 Task: Set the display gamma/transfer function for Open GL video output for Windows to "Unknown gamma".
Action: Mouse moved to (105, 16)
Screenshot: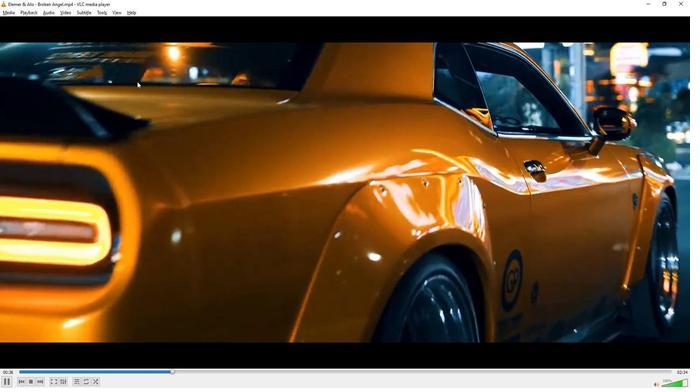 
Action: Mouse pressed left at (105, 16)
Screenshot: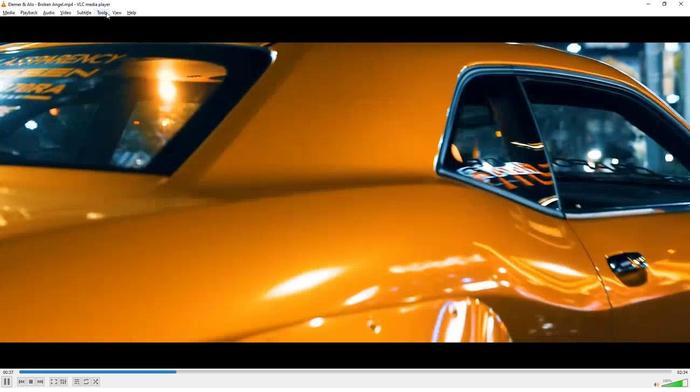 
Action: Mouse moved to (118, 98)
Screenshot: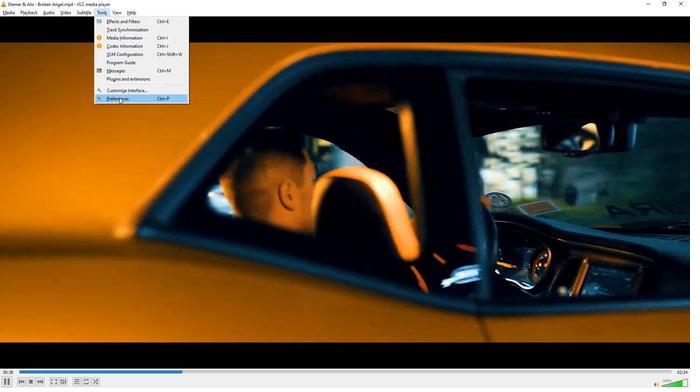 
Action: Mouse pressed left at (118, 98)
Screenshot: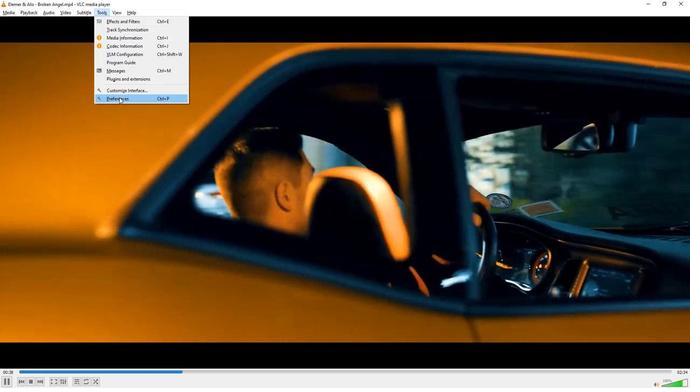 
Action: Mouse moved to (152, 303)
Screenshot: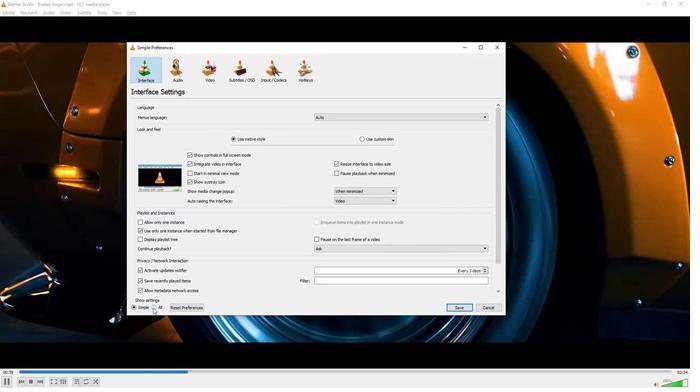 
Action: Mouse pressed left at (152, 303)
Screenshot: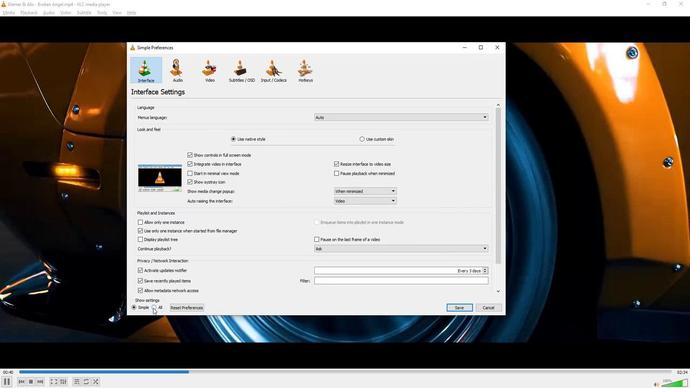 
Action: Mouse moved to (156, 260)
Screenshot: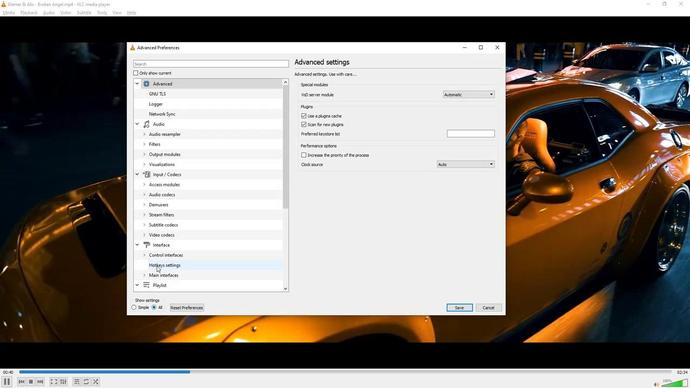 
Action: Mouse scrolled (156, 259) with delta (0, 0)
Screenshot: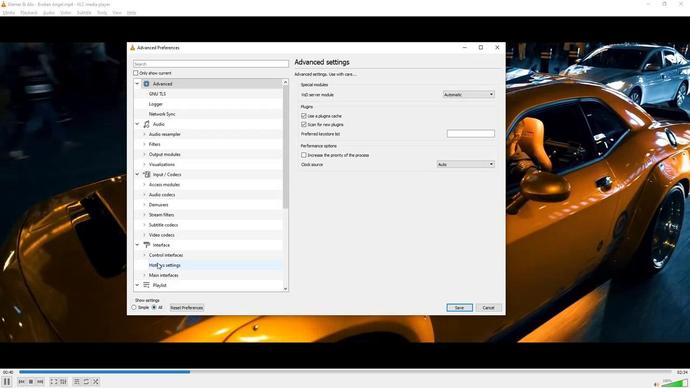 
Action: Mouse scrolled (156, 259) with delta (0, 0)
Screenshot: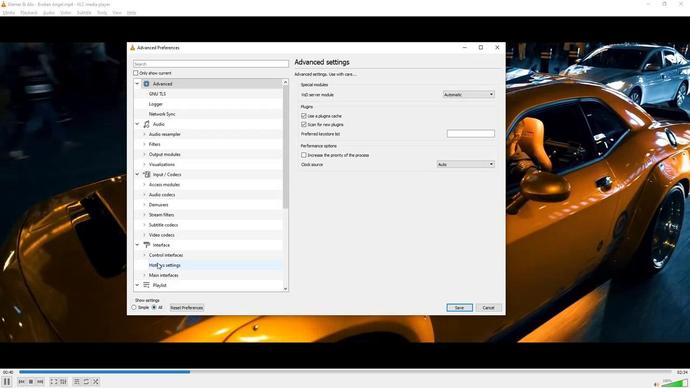 
Action: Mouse scrolled (156, 259) with delta (0, 0)
Screenshot: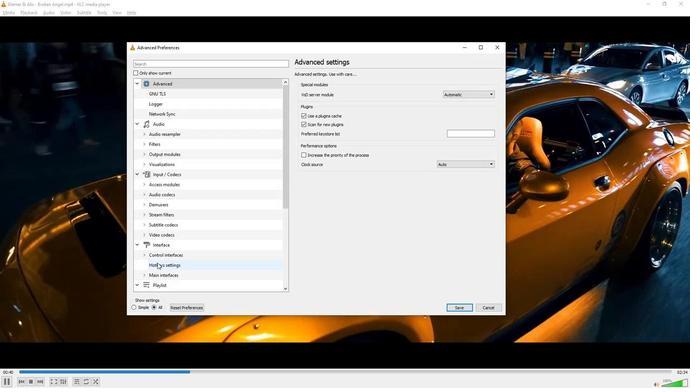 
Action: Mouse scrolled (156, 259) with delta (0, 0)
Screenshot: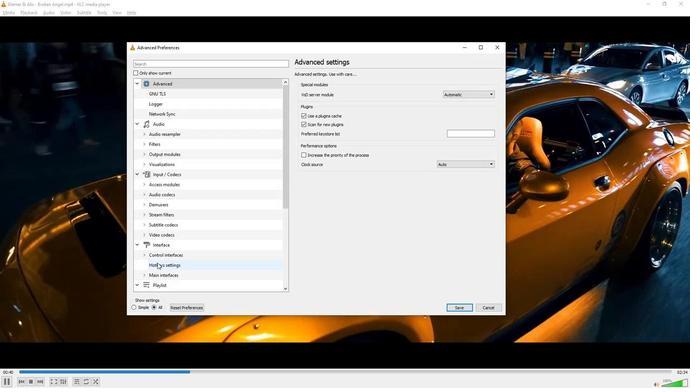 
Action: Mouse scrolled (156, 259) with delta (0, 0)
Screenshot: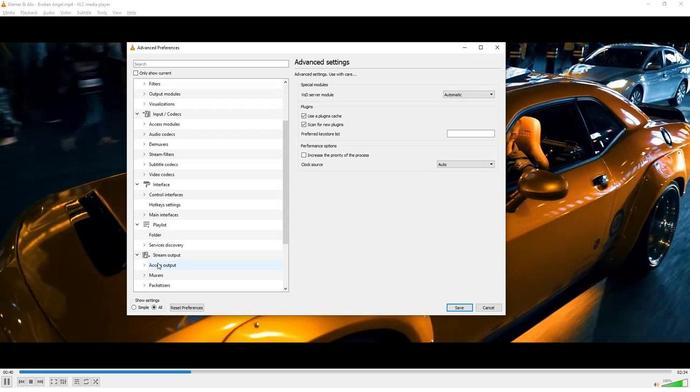 
Action: Mouse scrolled (156, 259) with delta (0, 0)
Screenshot: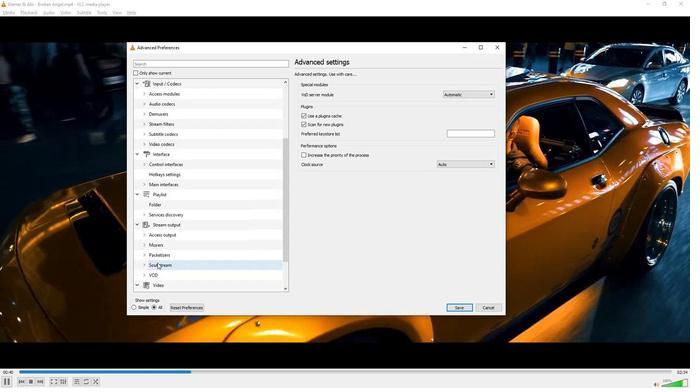 
Action: Mouse scrolled (156, 259) with delta (0, 0)
Screenshot: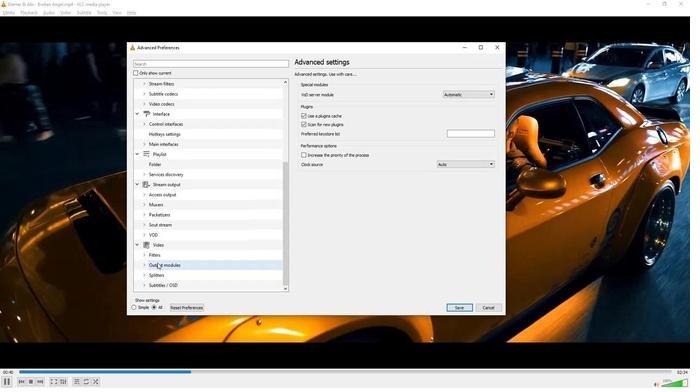 
Action: Mouse moved to (144, 261)
Screenshot: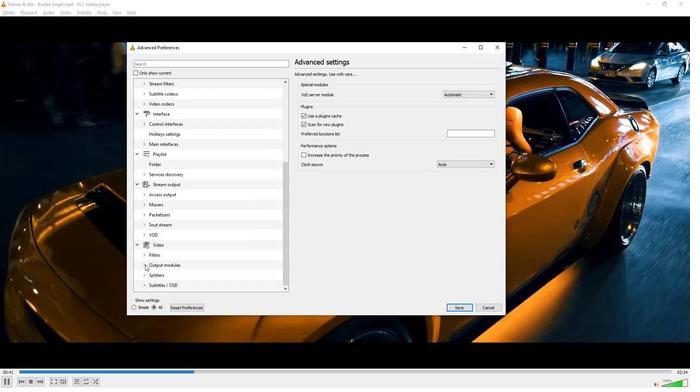 
Action: Mouse pressed left at (144, 261)
Screenshot: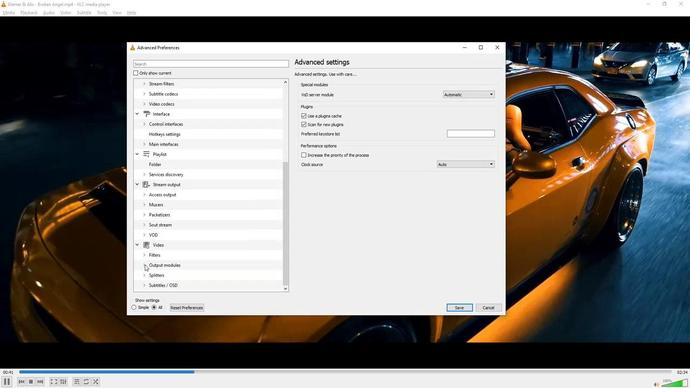 
Action: Mouse moved to (145, 256)
Screenshot: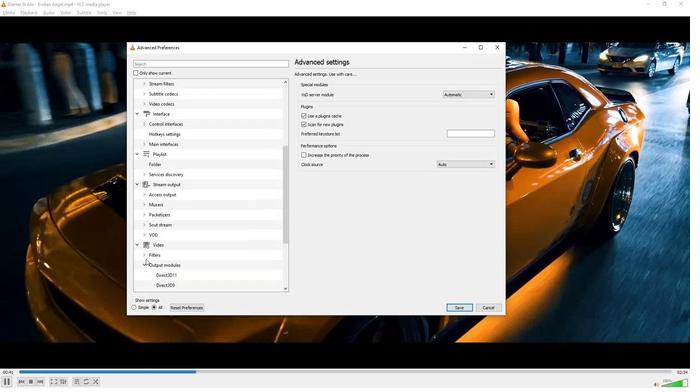 
Action: Mouse scrolled (145, 255) with delta (0, 0)
Screenshot: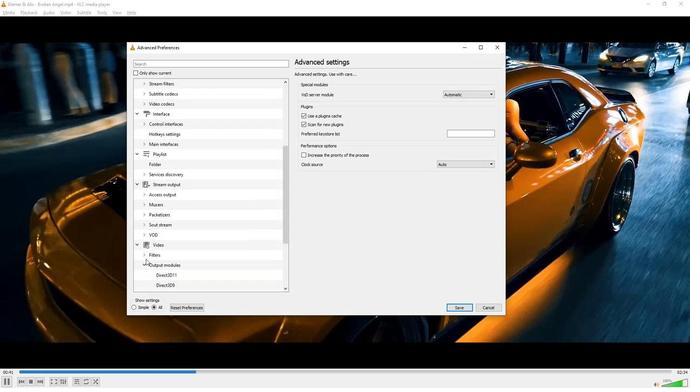 
Action: Mouse scrolled (145, 255) with delta (0, 0)
Screenshot: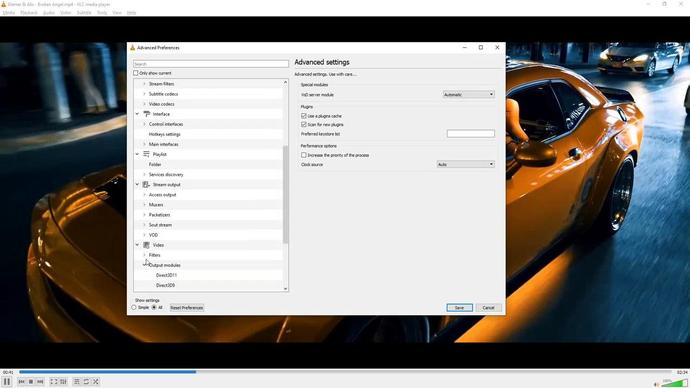 
Action: Mouse scrolled (145, 255) with delta (0, 0)
Screenshot: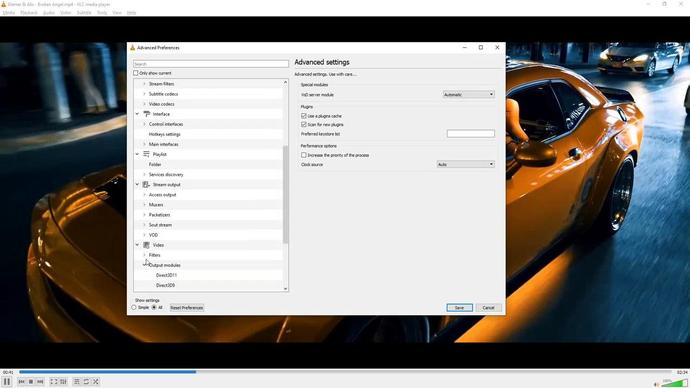 
Action: Mouse scrolled (145, 255) with delta (0, 0)
Screenshot: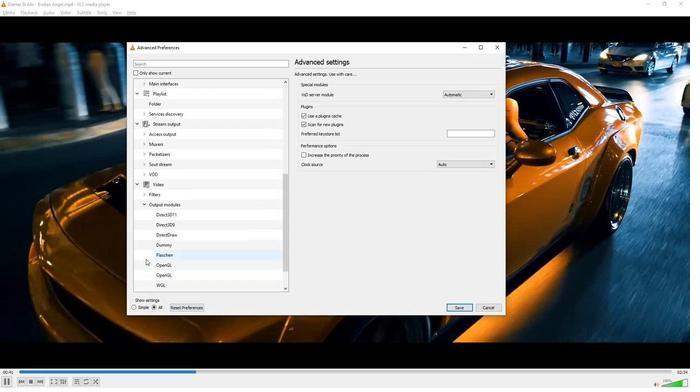 
Action: Mouse scrolled (145, 255) with delta (0, 0)
Screenshot: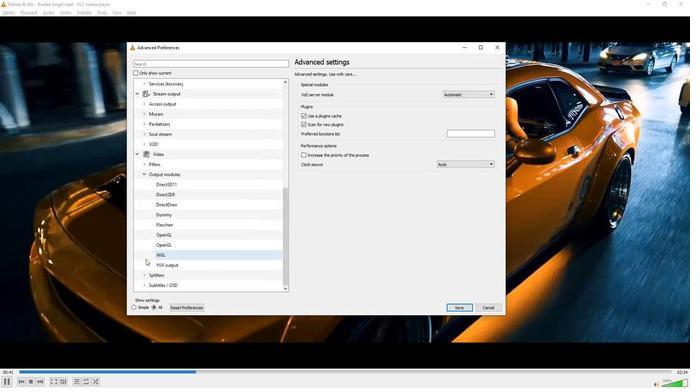 
Action: Mouse scrolled (145, 255) with delta (0, 0)
Screenshot: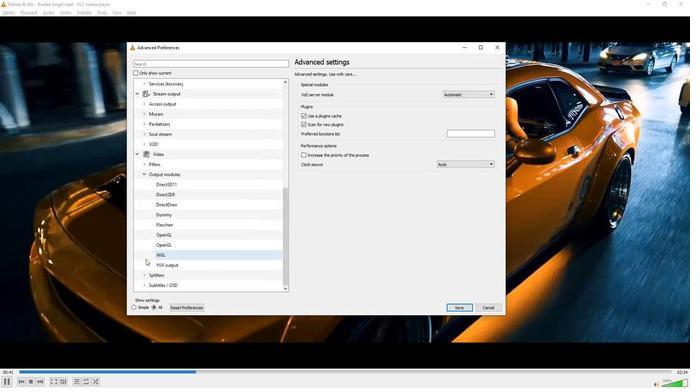 
Action: Mouse moved to (161, 244)
Screenshot: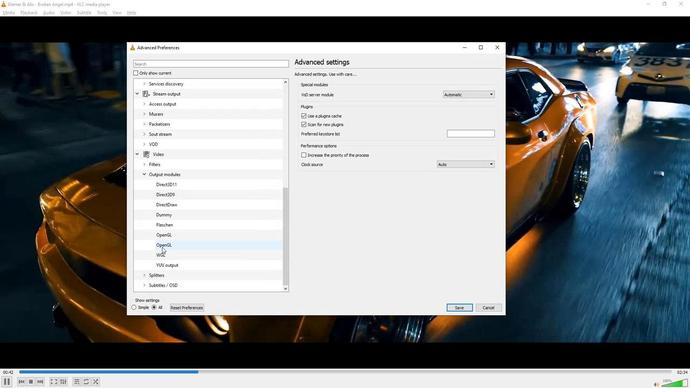 
Action: Mouse pressed left at (161, 244)
Screenshot: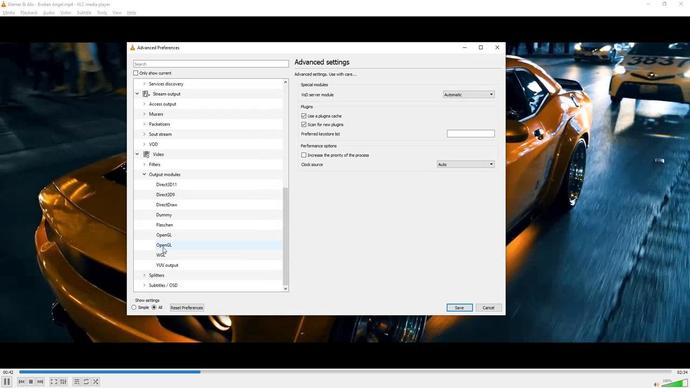 
Action: Mouse moved to (428, 124)
Screenshot: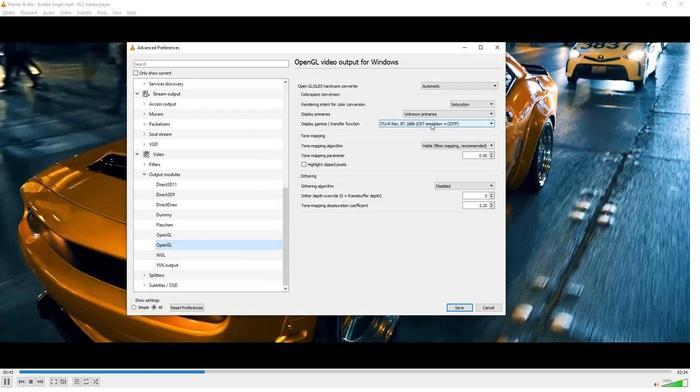 
Action: Mouse pressed left at (428, 124)
Screenshot: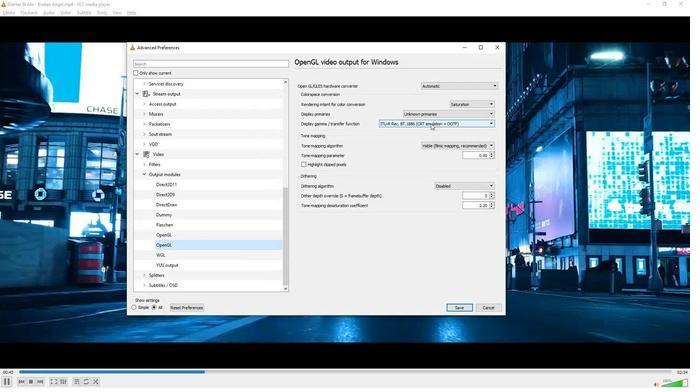 
Action: Mouse moved to (409, 130)
Screenshot: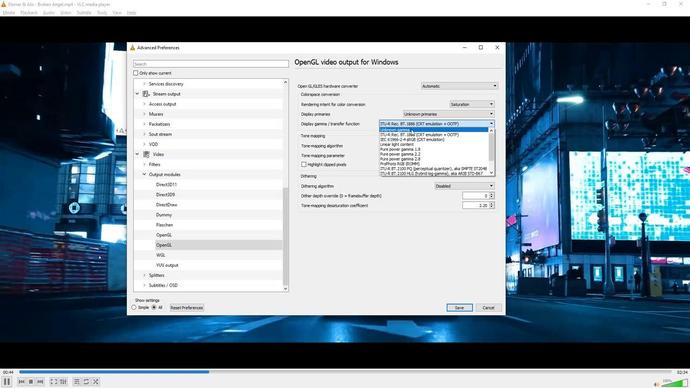 
Action: Mouse pressed left at (409, 130)
Screenshot: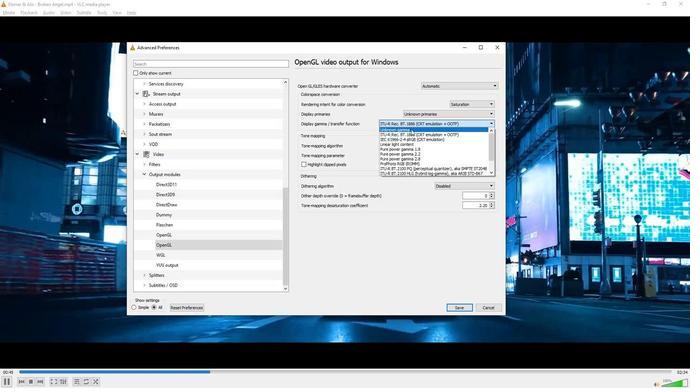 
Action: Mouse moved to (394, 250)
Screenshot: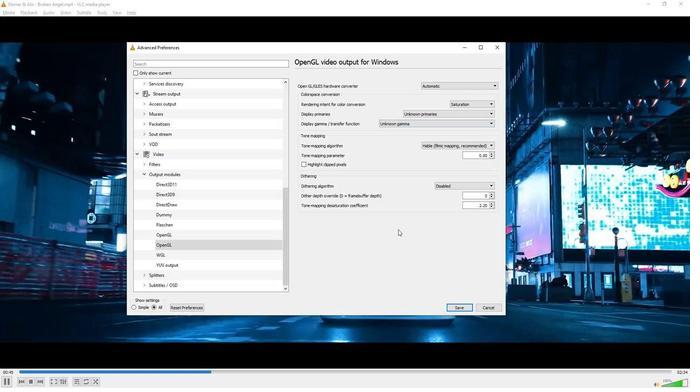 
